 Task: Add a signature Leonardo Martinez containing Have a great National Breast Cancer Awareness Month, Leonardo Martinez to email address softage.6@softage.net and add a folder Purchase orders
Action: Mouse moved to (104, 121)
Screenshot: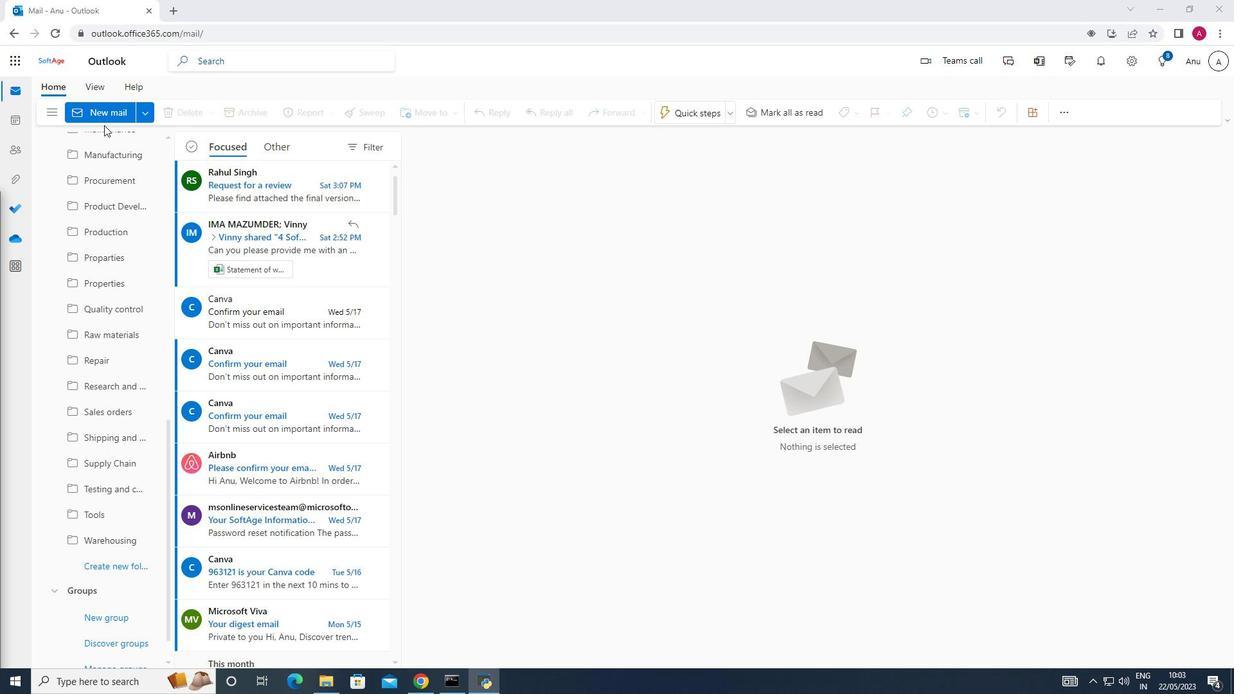 
Action: Mouse pressed left at (104, 121)
Screenshot: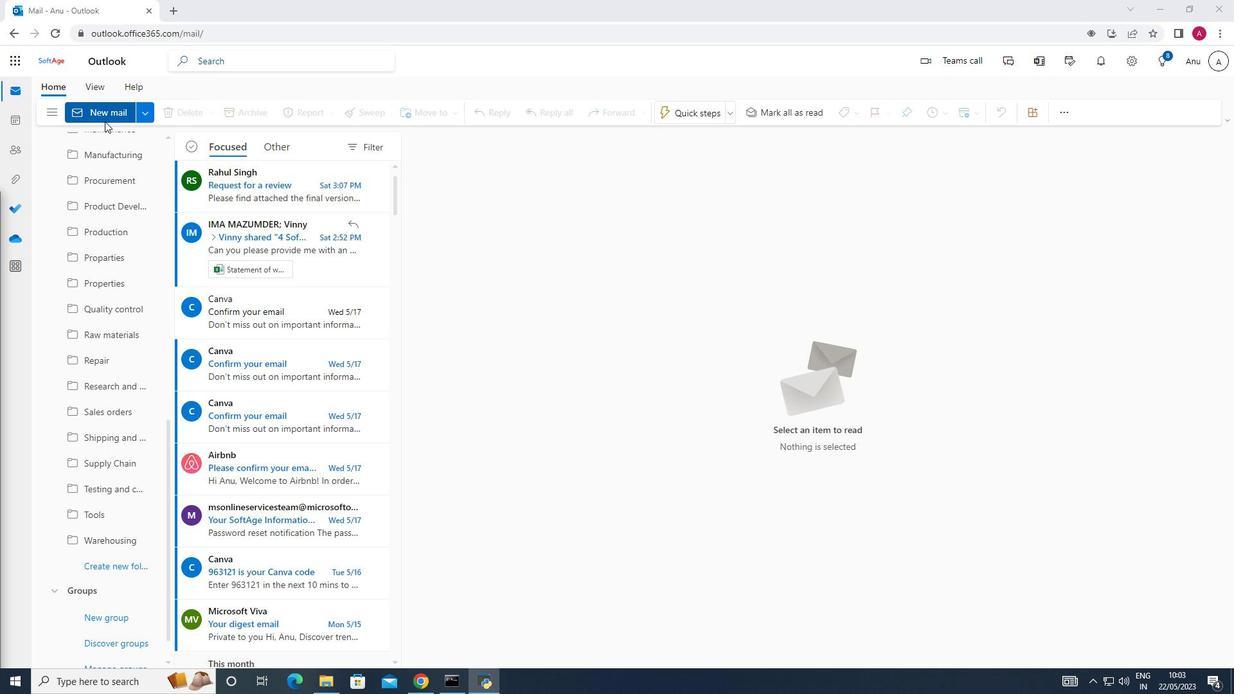 
Action: Mouse moved to (875, 112)
Screenshot: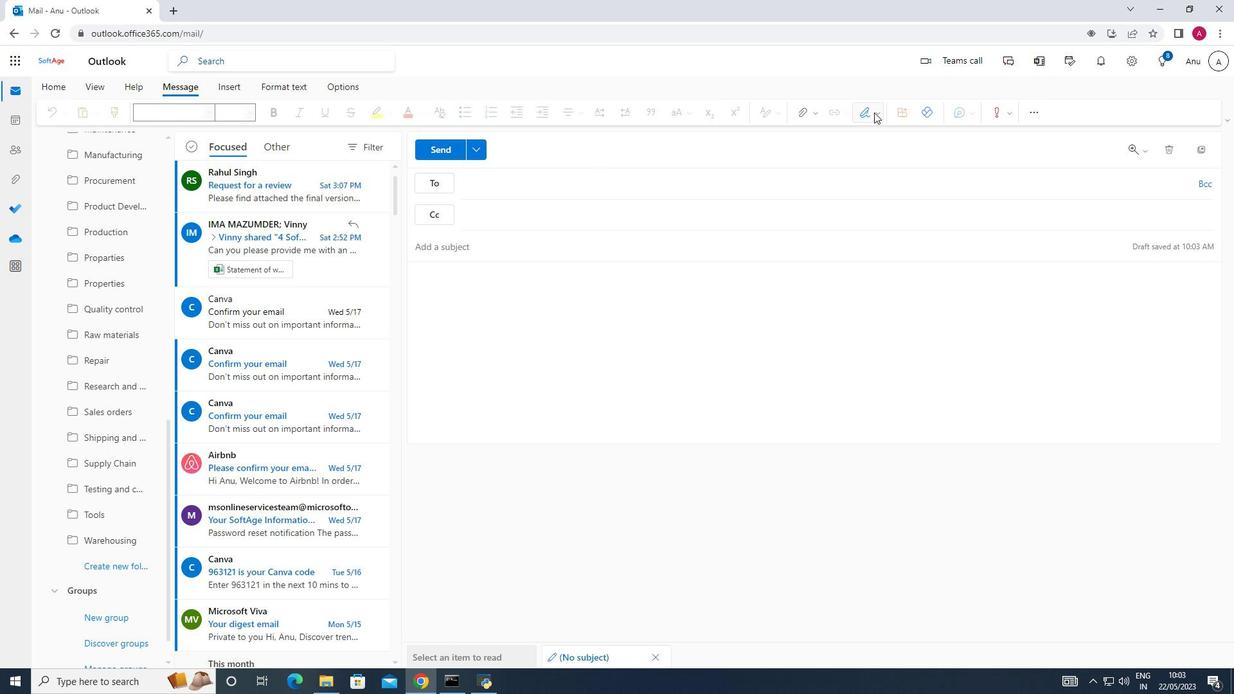 
Action: Mouse pressed left at (875, 112)
Screenshot: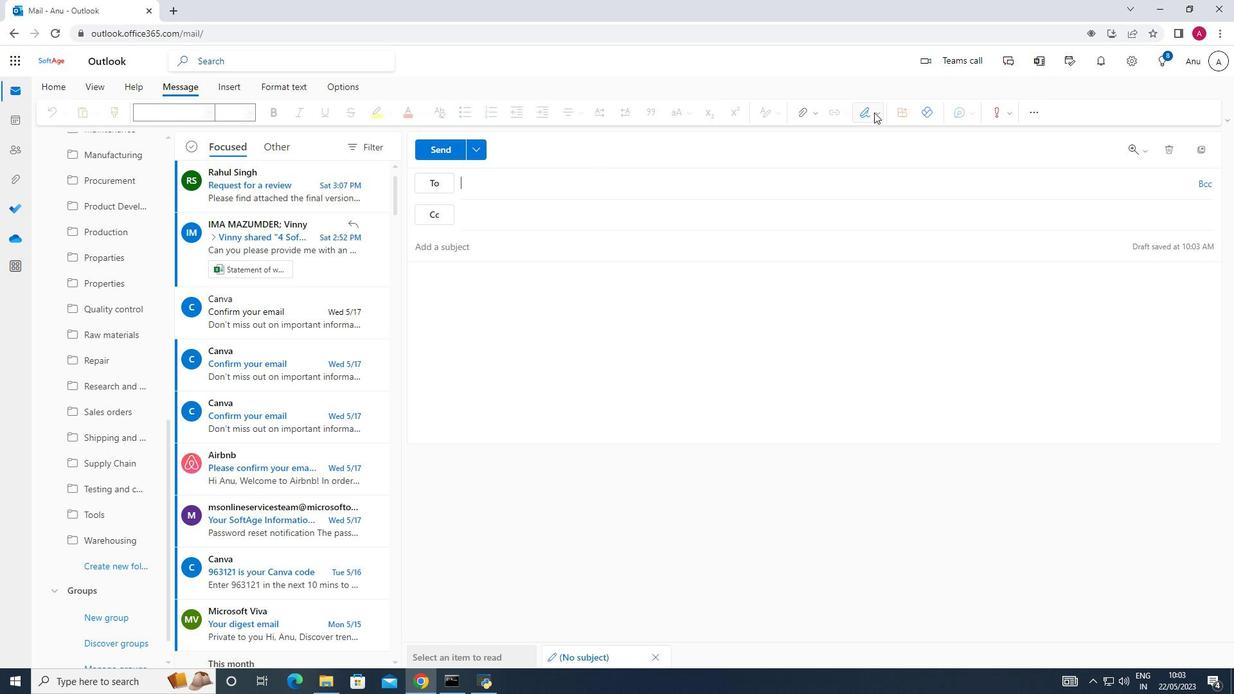 
Action: Mouse moved to (862, 167)
Screenshot: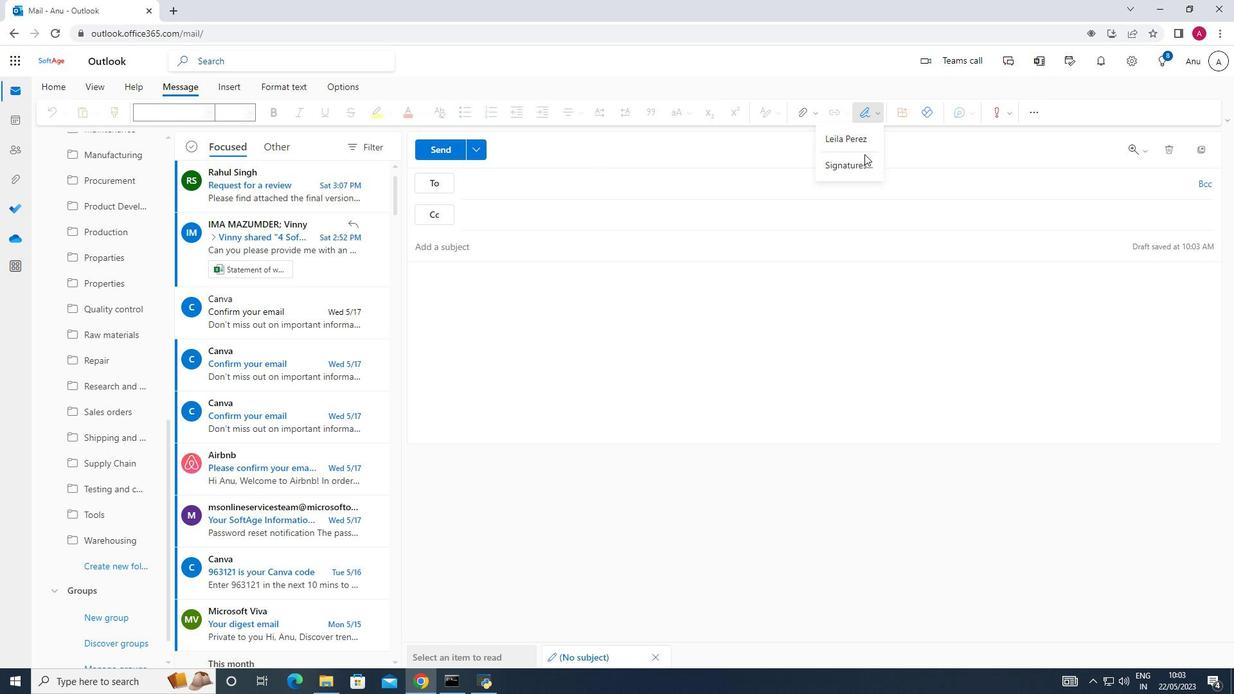 
Action: Mouse pressed left at (862, 167)
Screenshot: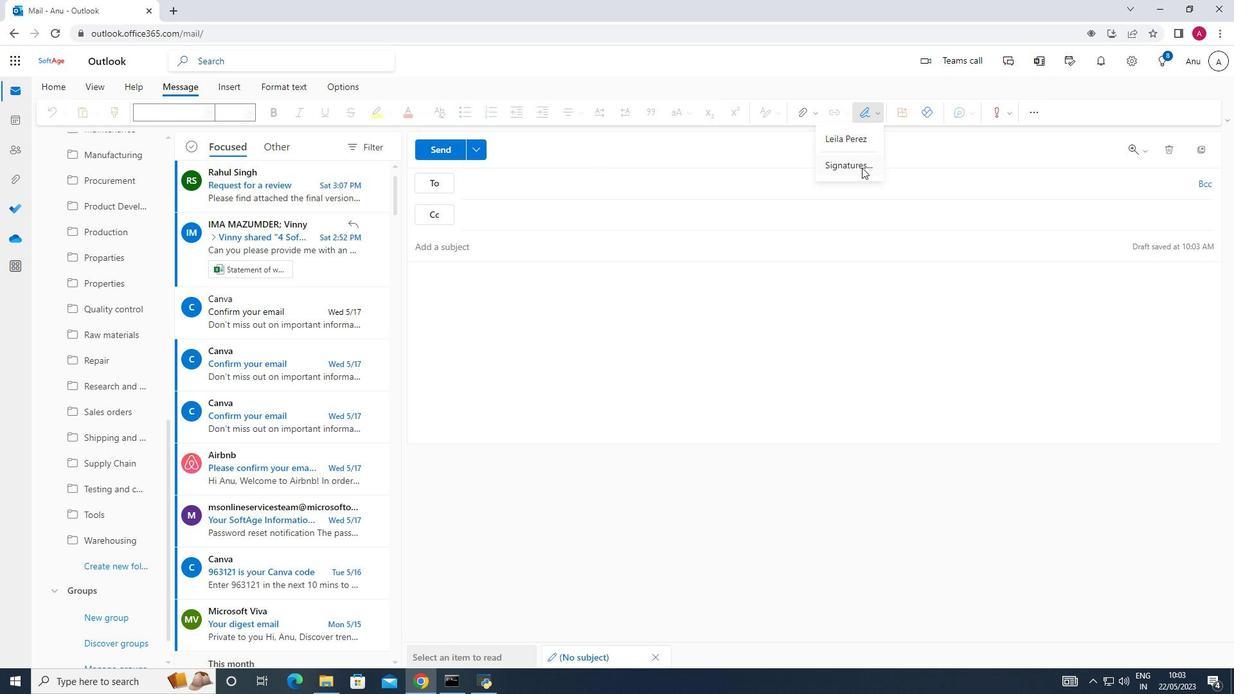 
Action: Mouse moved to (868, 215)
Screenshot: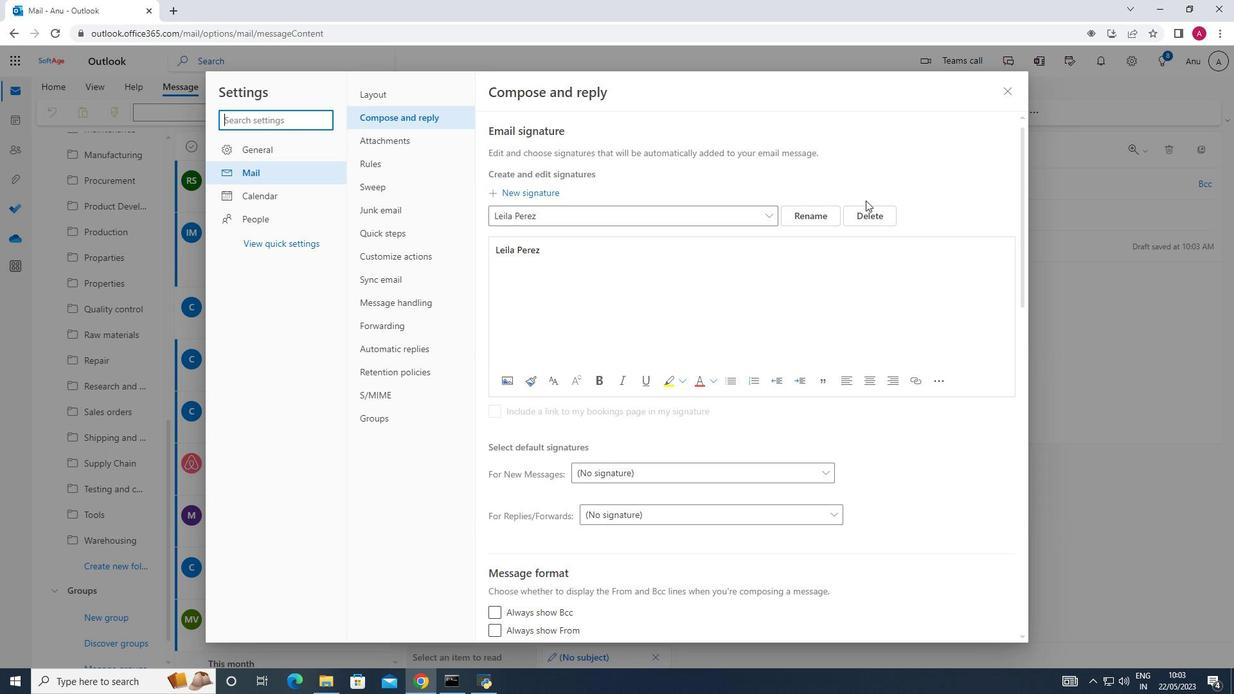 
Action: Mouse pressed left at (868, 215)
Screenshot: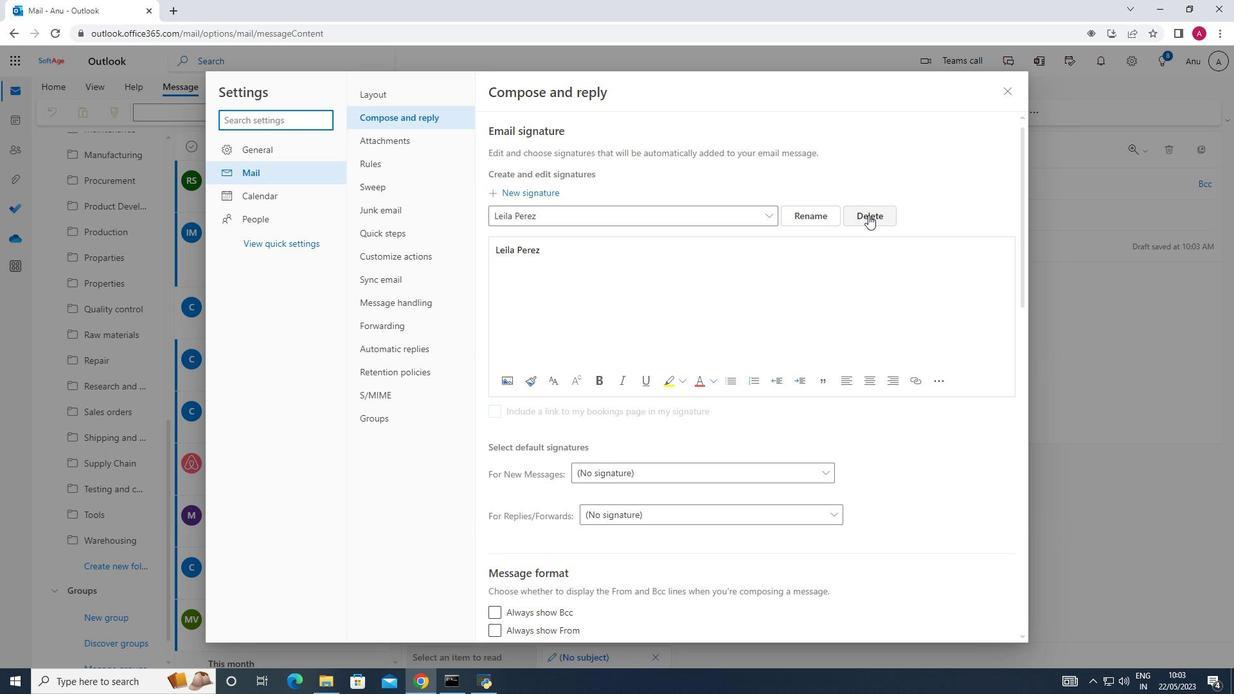 
Action: Mouse moved to (528, 219)
Screenshot: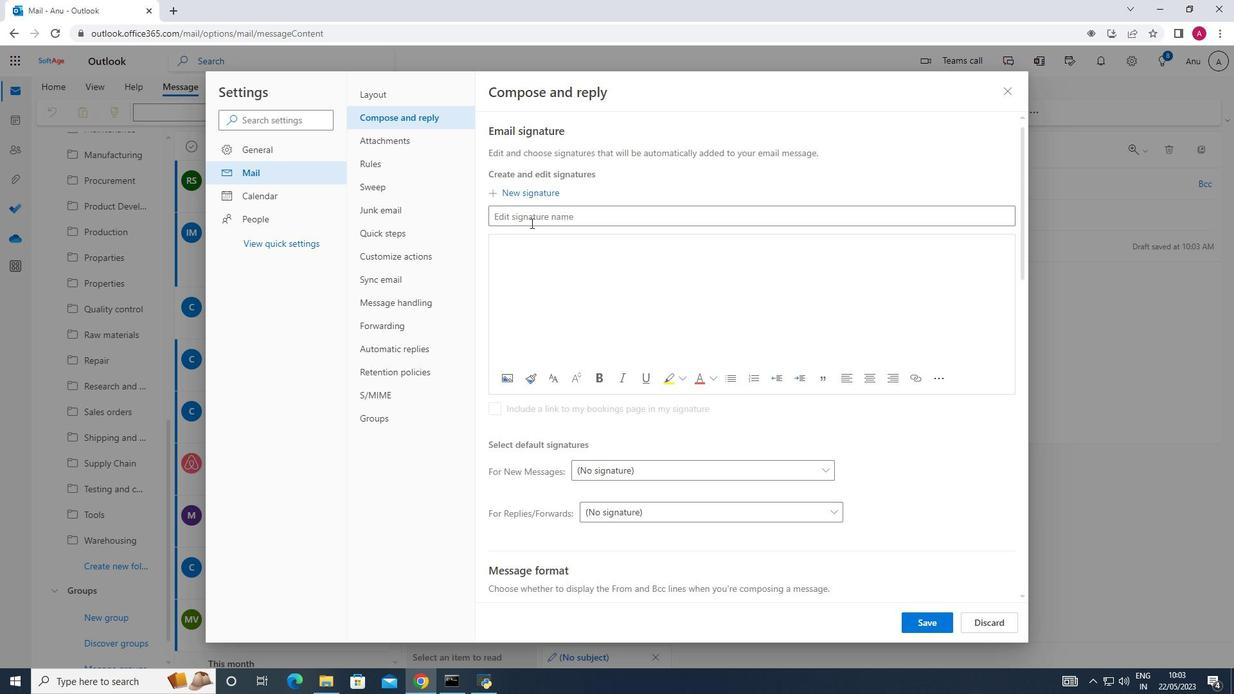 
Action: Mouse pressed left at (528, 219)
Screenshot: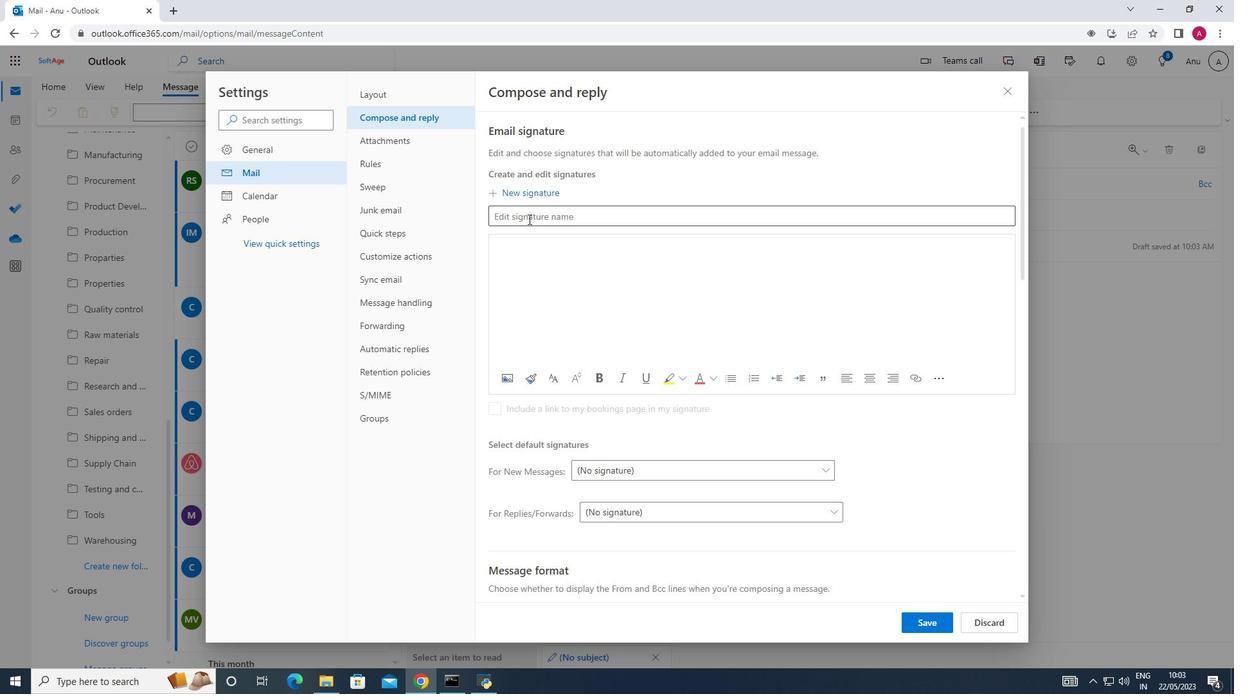 
Action: Key pressed <Key.shift>Leonardo<Key.space><Key.shift_r>Martinez
Screenshot: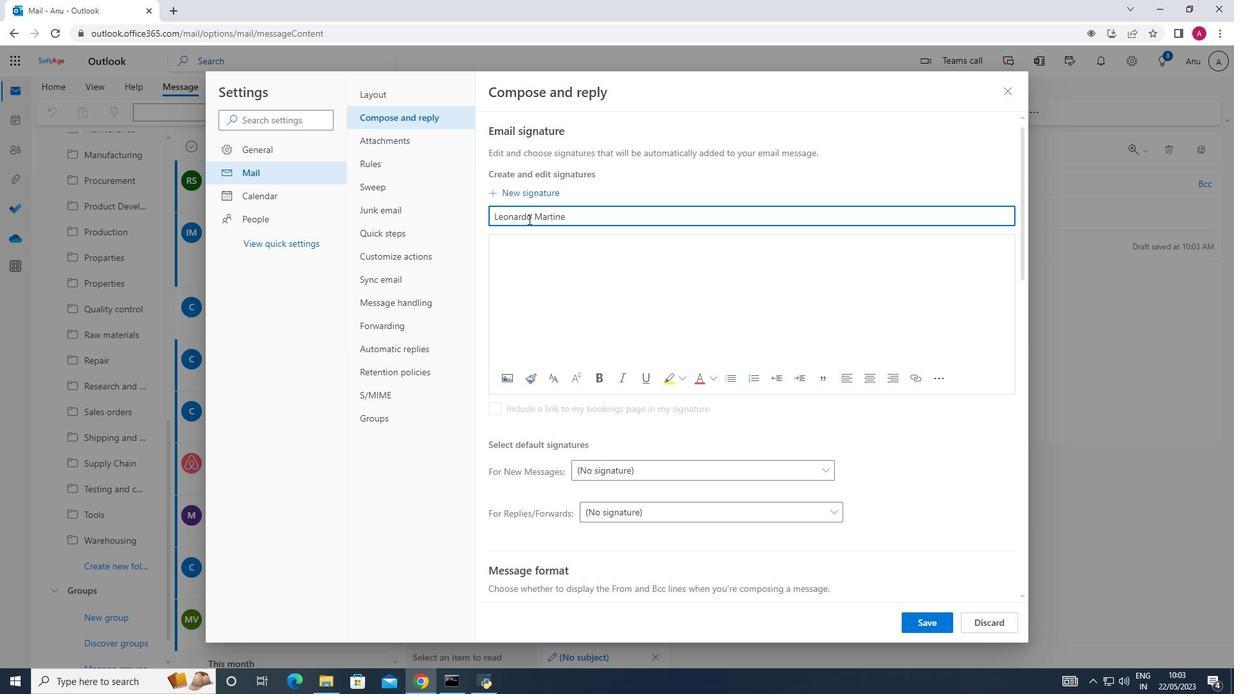 
Action: Mouse moved to (501, 262)
Screenshot: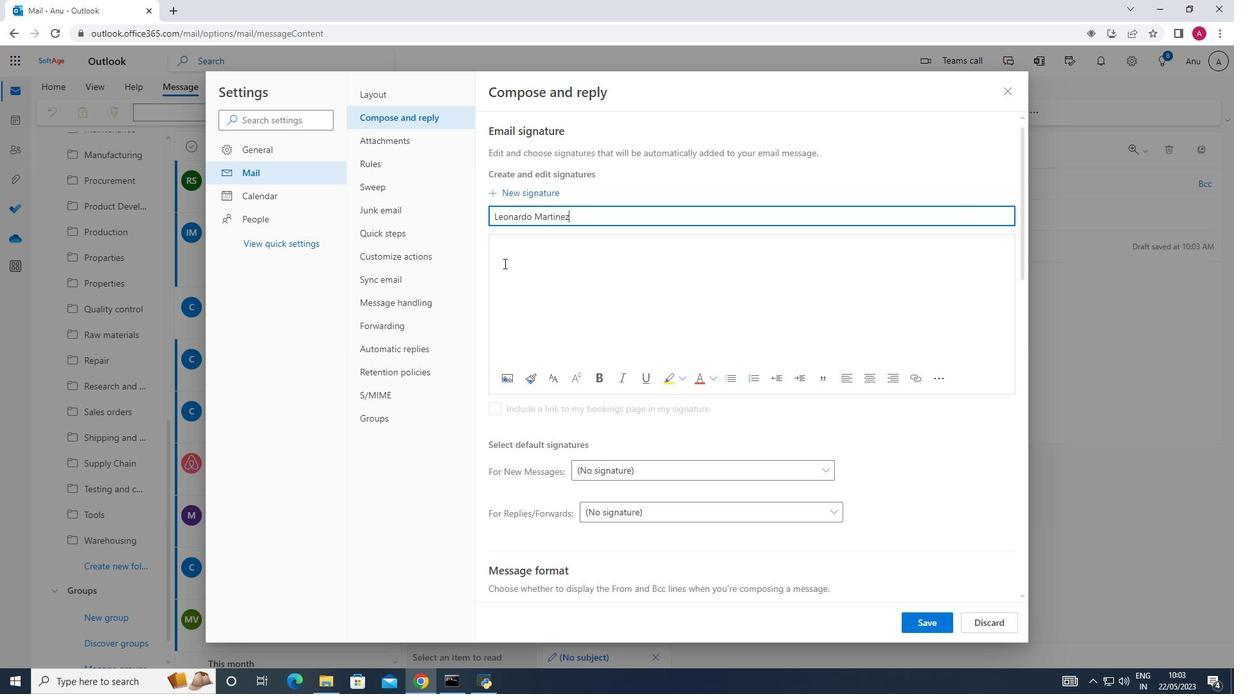 
Action: Mouse pressed left at (501, 262)
Screenshot: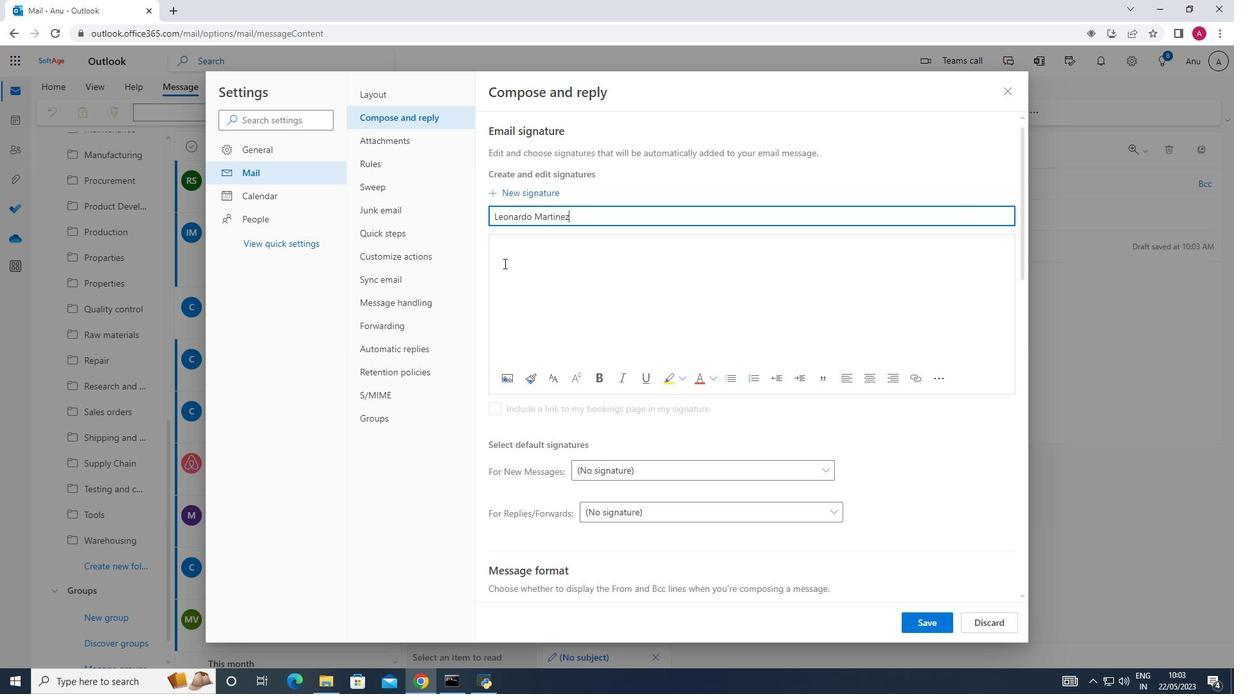 
Action: Key pressed <Key.shift_r>Leonardo<Key.space><Key.shift_r>Martinez
Screenshot: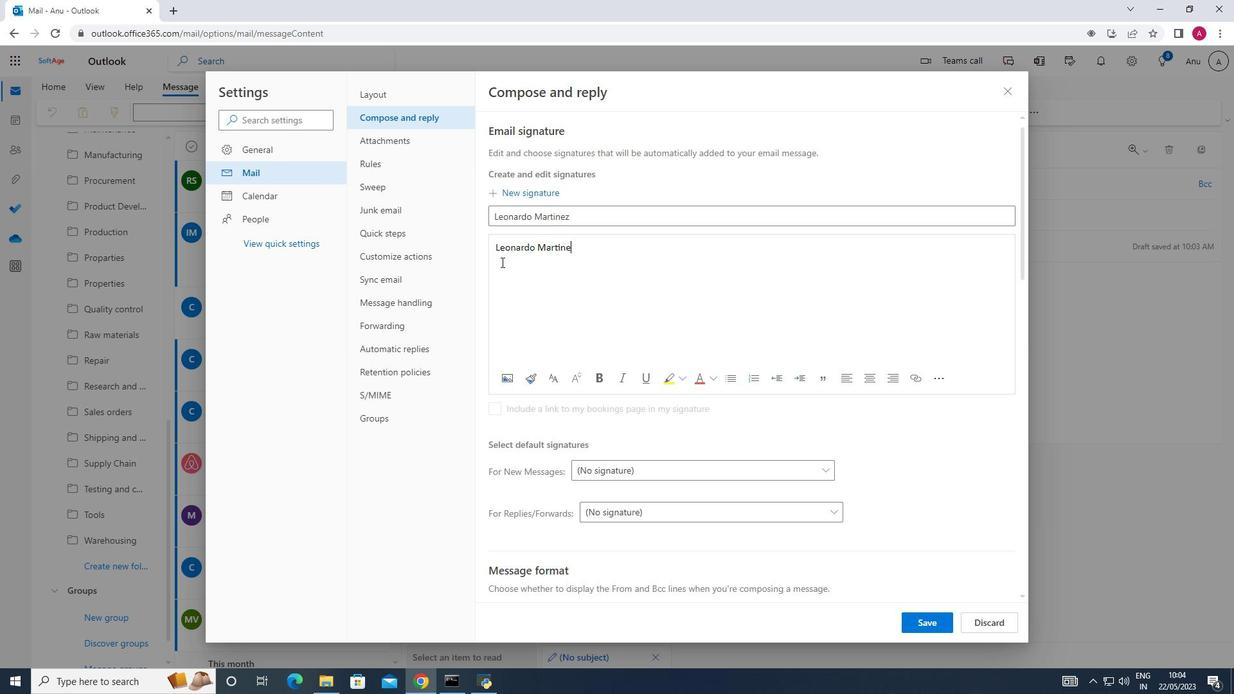 
Action: Mouse moved to (929, 626)
Screenshot: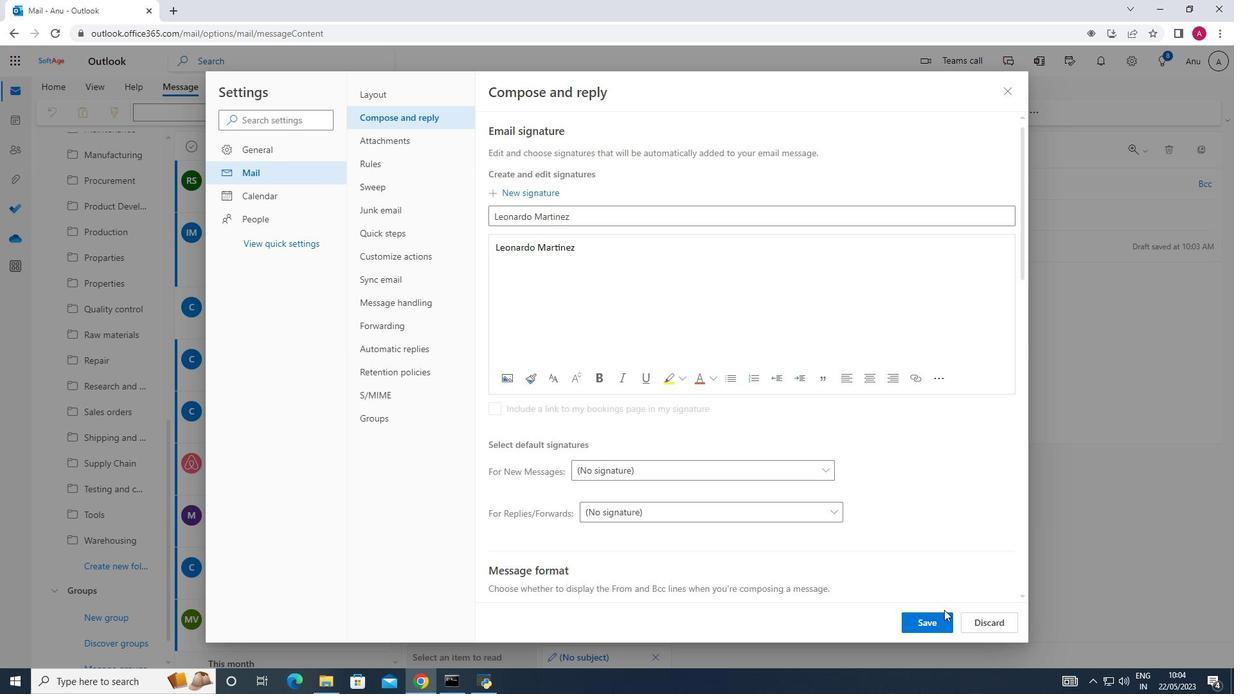 
Action: Mouse pressed left at (929, 626)
Screenshot: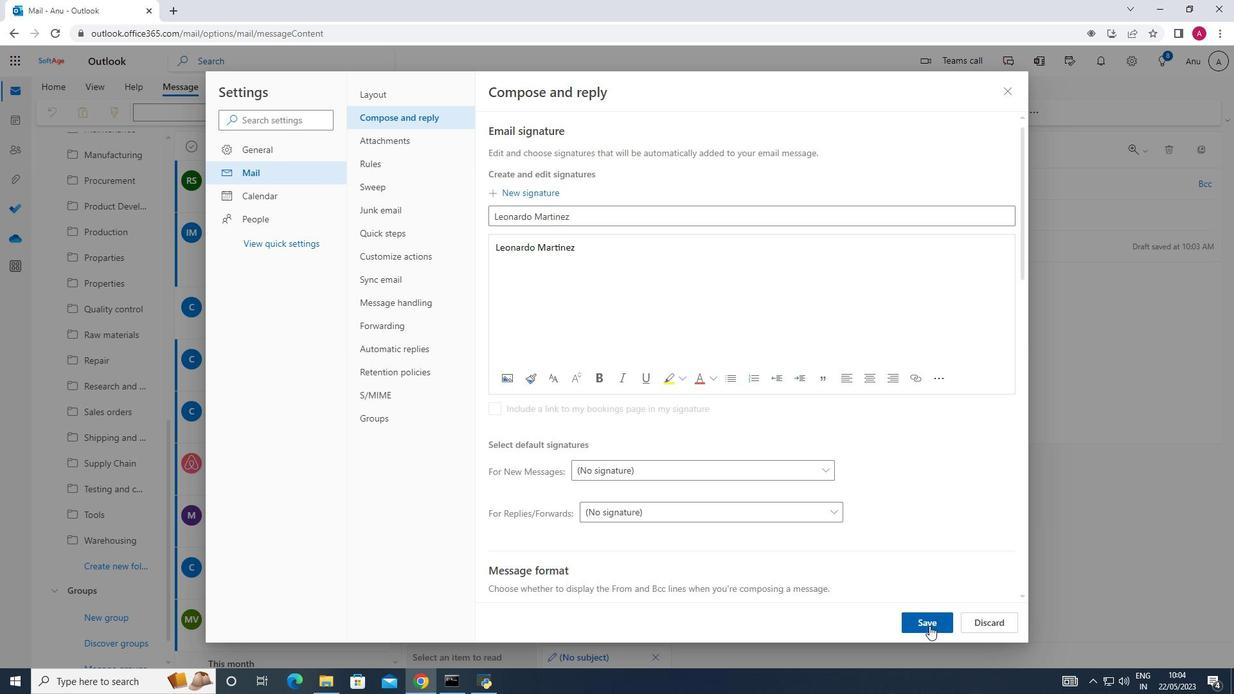
Action: Mouse moved to (1005, 84)
Screenshot: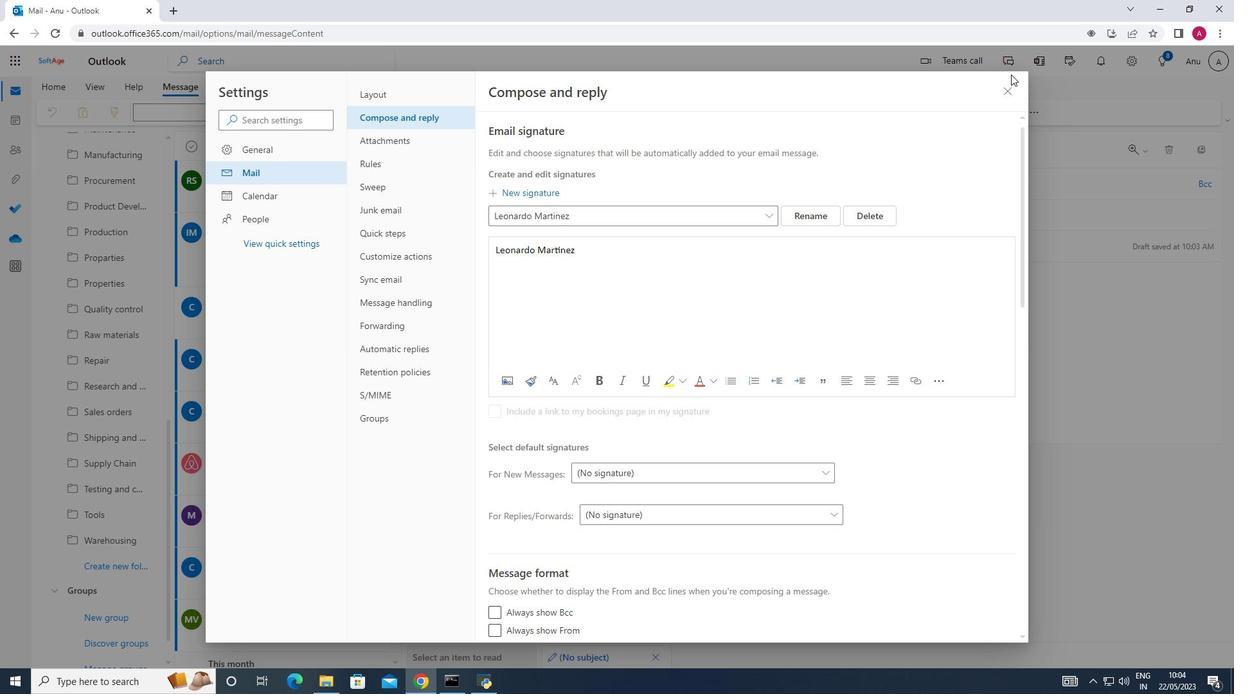 
Action: Mouse pressed left at (1005, 84)
Screenshot: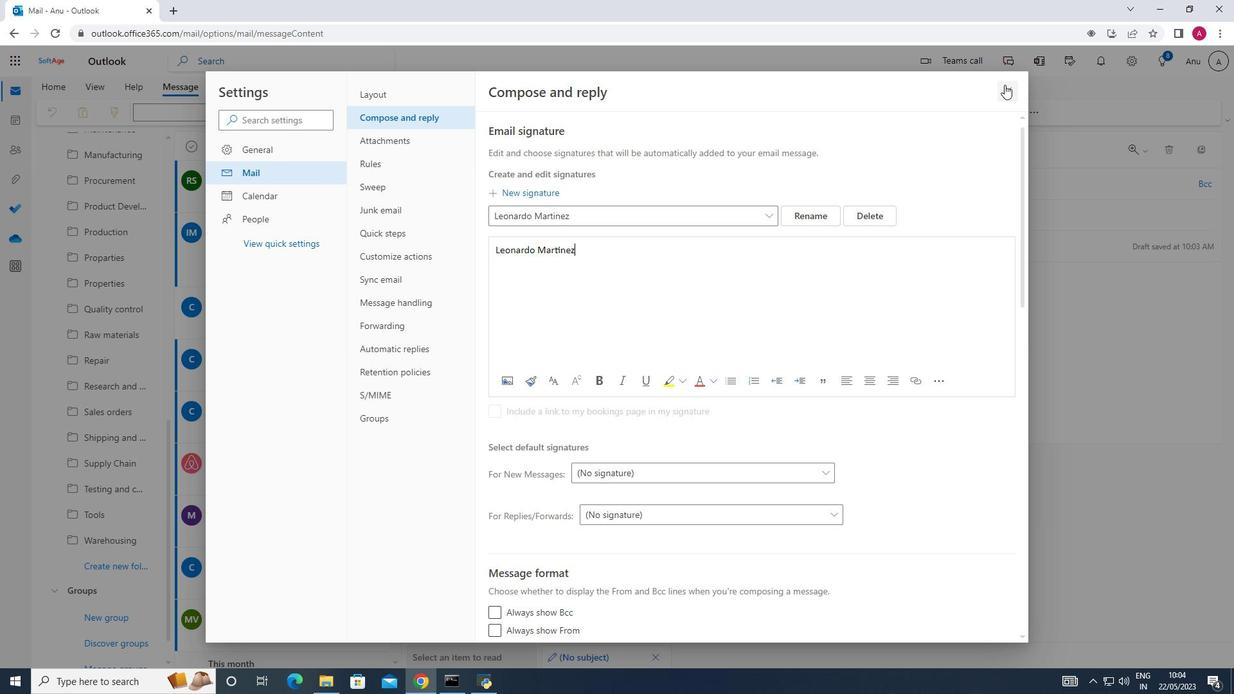 
Action: Mouse moved to (879, 115)
Screenshot: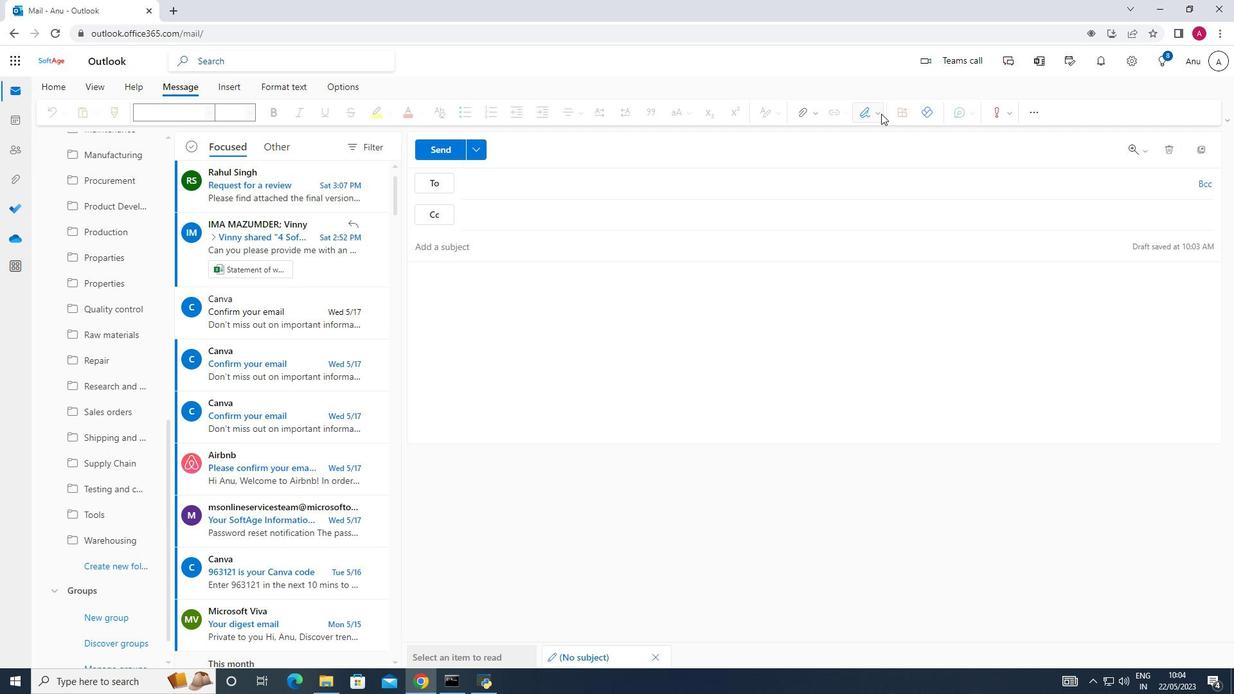 
Action: Mouse pressed left at (879, 115)
Screenshot: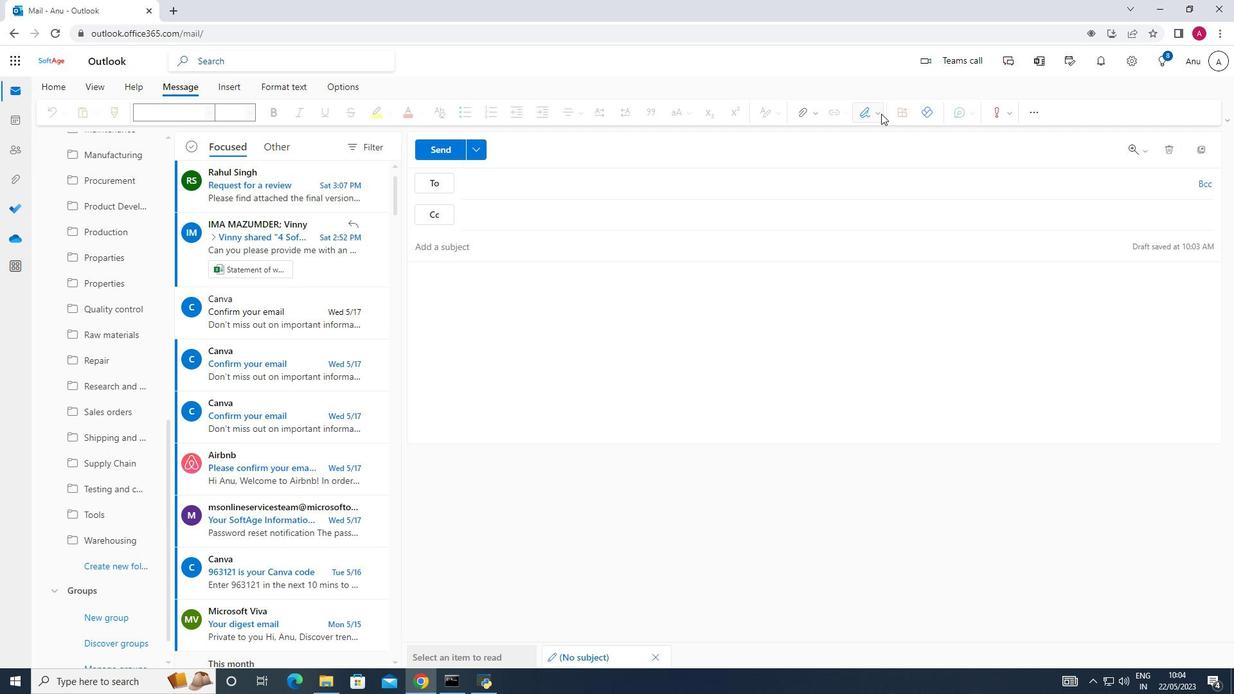 
Action: Mouse moved to (861, 135)
Screenshot: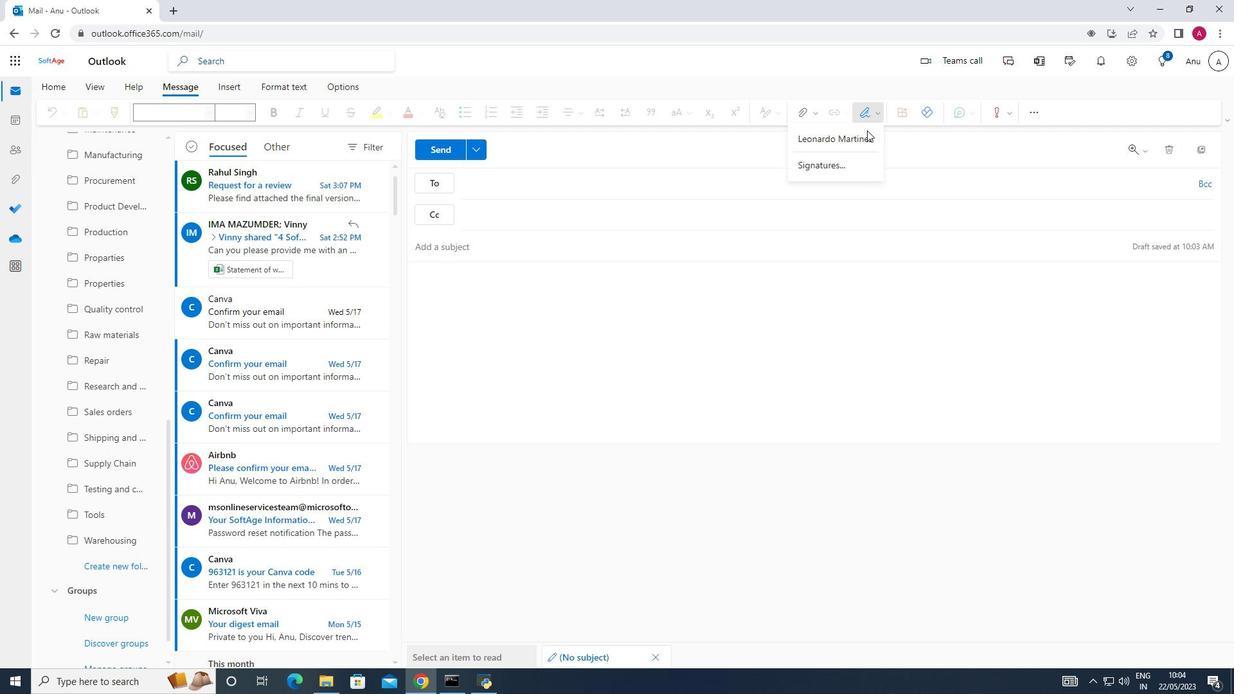 
Action: Mouse pressed left at (861, 135)
Screenshot: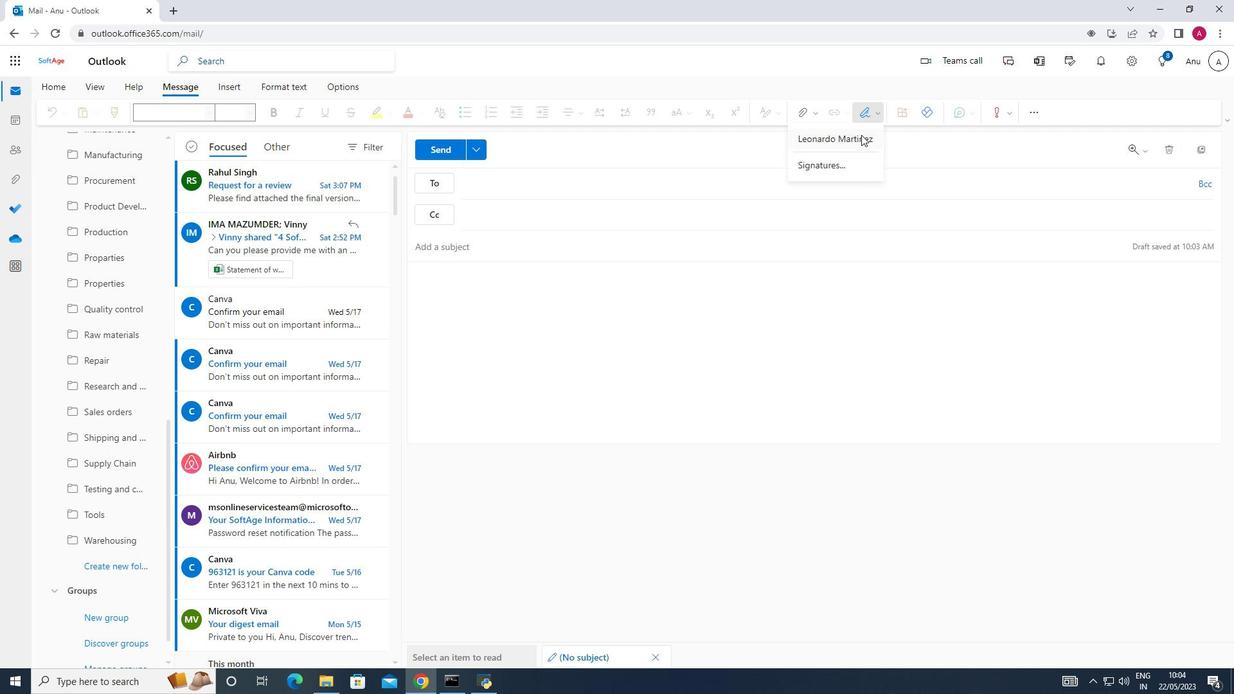 
Action: Mouse moved to (573, 263)
Screenshot: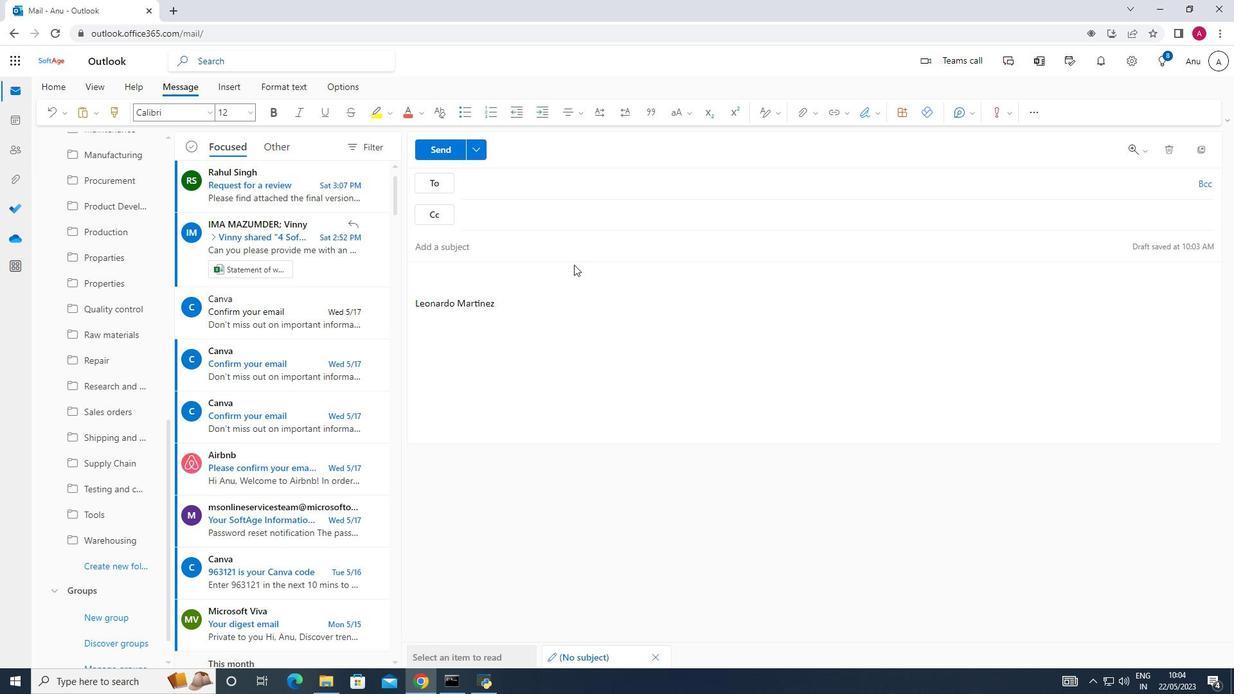 
Action: Key pressed <Key.shift><Key.shift><Key.shift>Have<Key.space>a<Key.space>great<Key.space><Key.shift>National<Key.space><Key.shift>Breast<Key.space><Key.shift><Key.shift>Cancer<Key.space><Key.shift>Awareness<Key.space><Key.shift>Month.
Screenshot: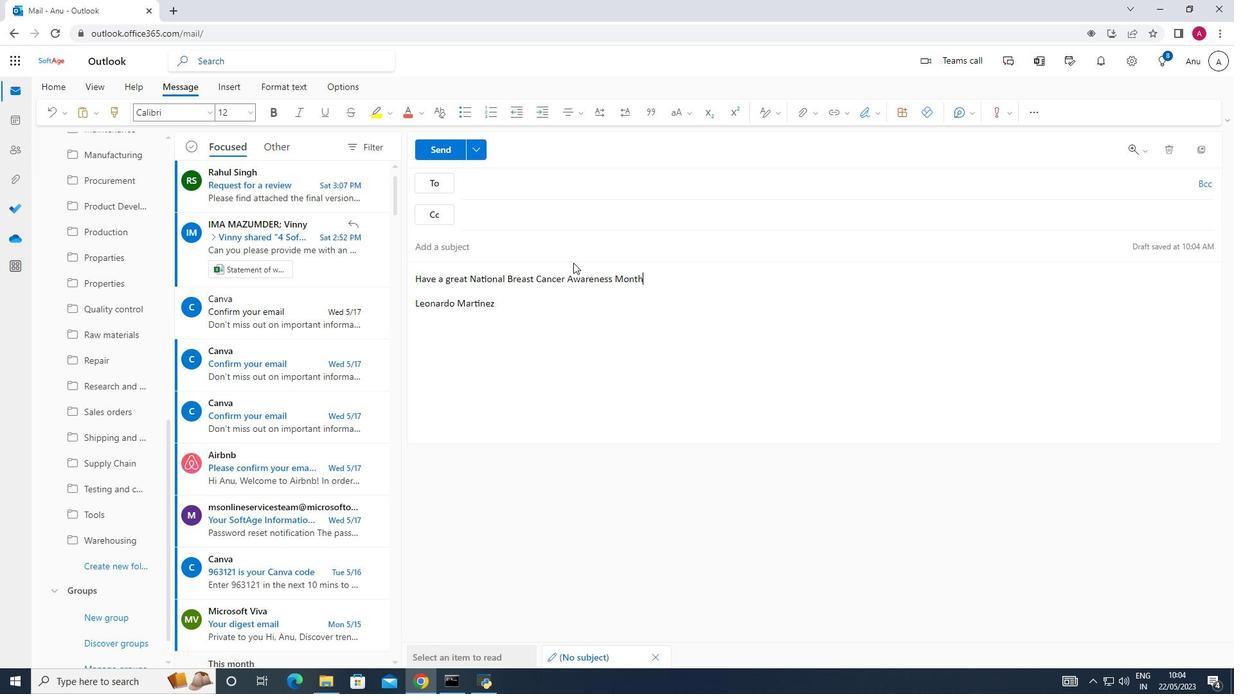 
Action: Mouse moved to (482, 184)
Screenshot: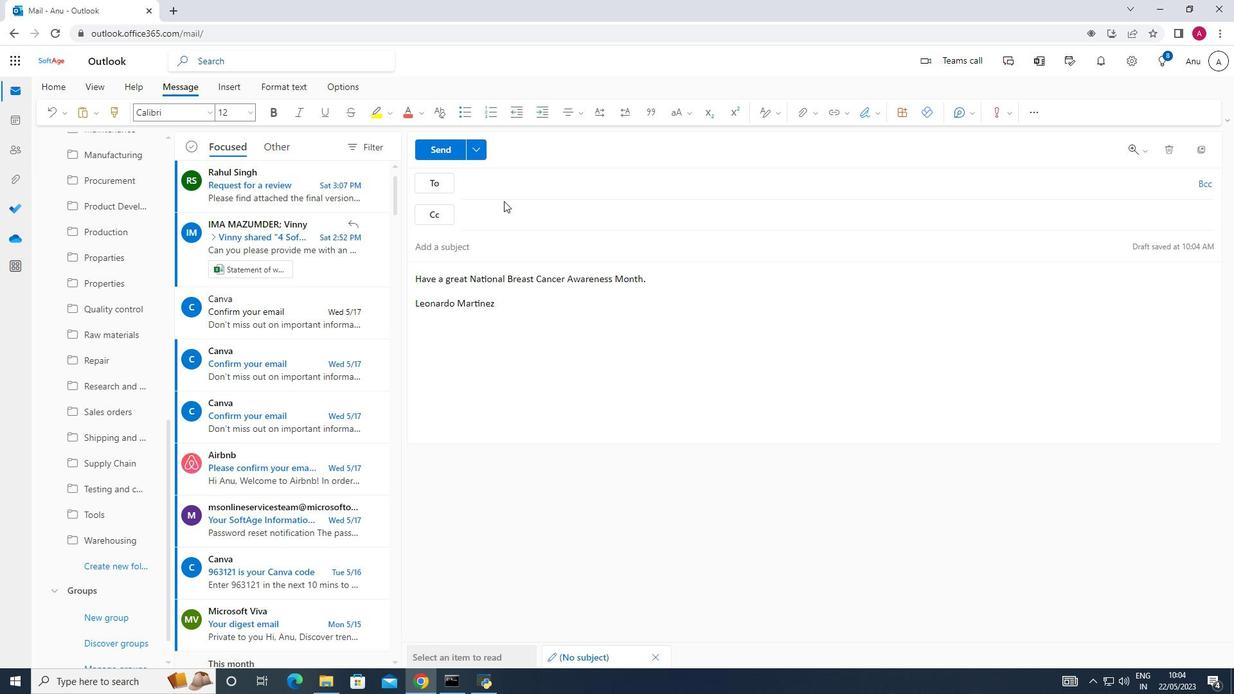 
Action: Mouse pressed left at (482, 184)
Screenshot: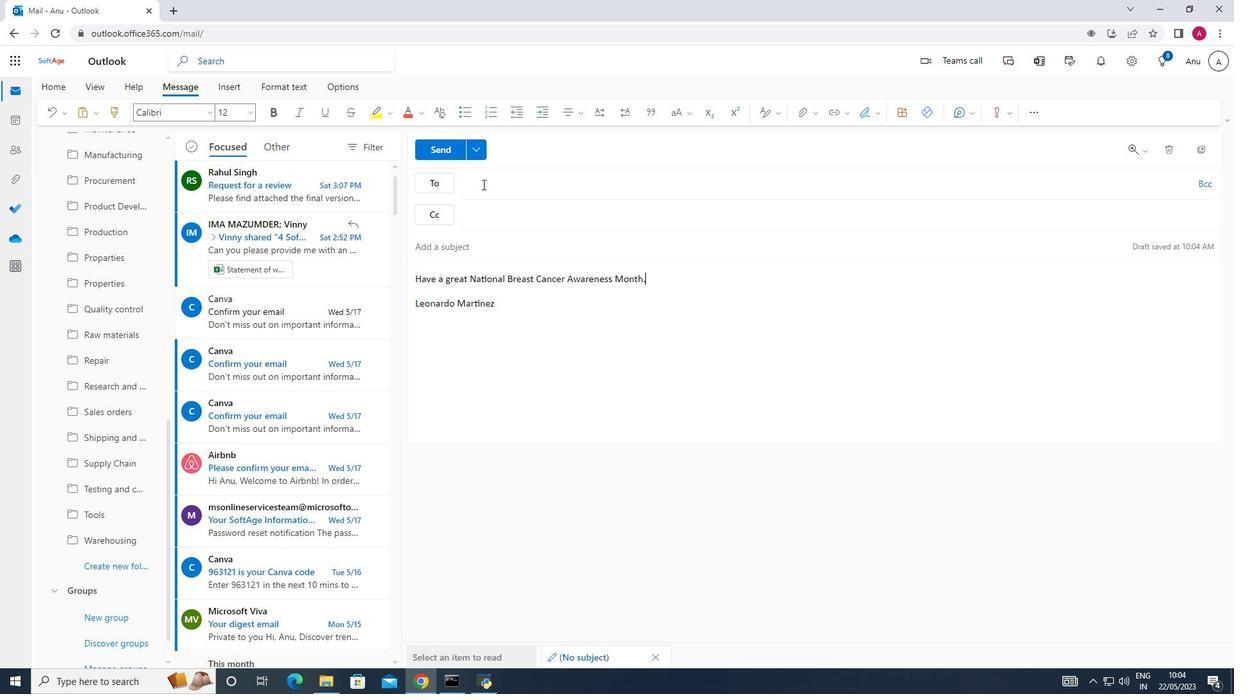 
Action: Key pressed <Key.shift>S<Key.backspace>softage.6<Key.shift>@softage.net
Screenshot: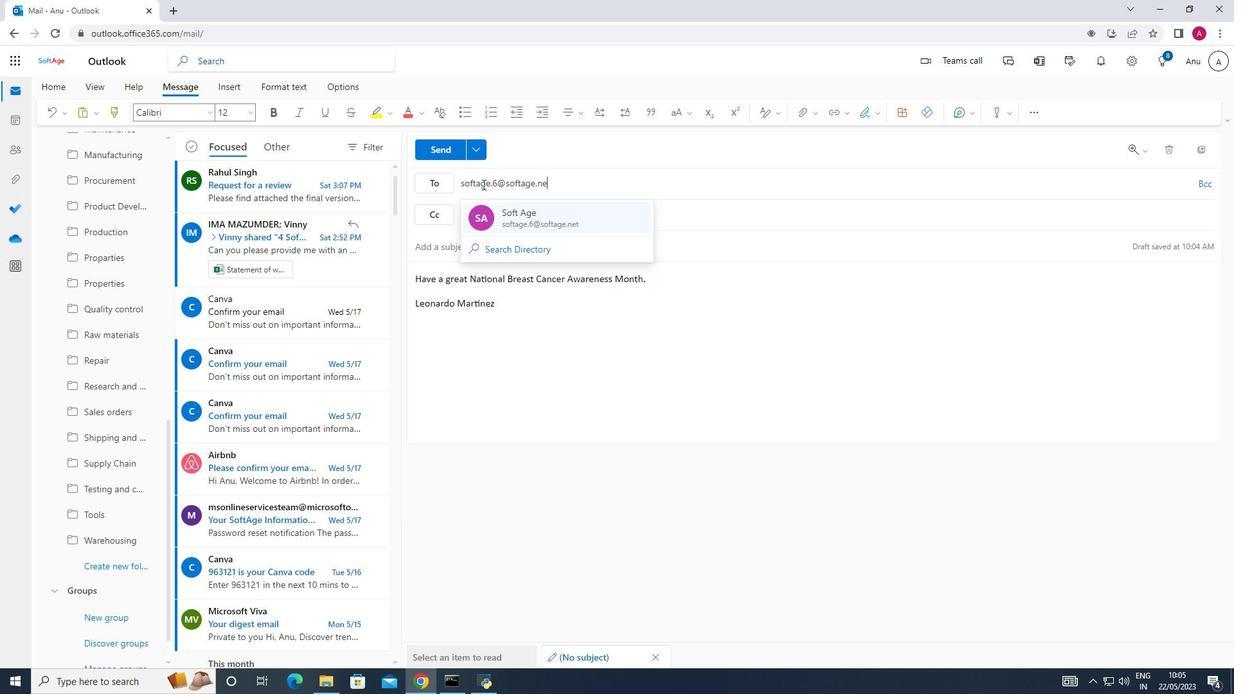 
Action: Mouse moved to (500, 223)
Screenshot: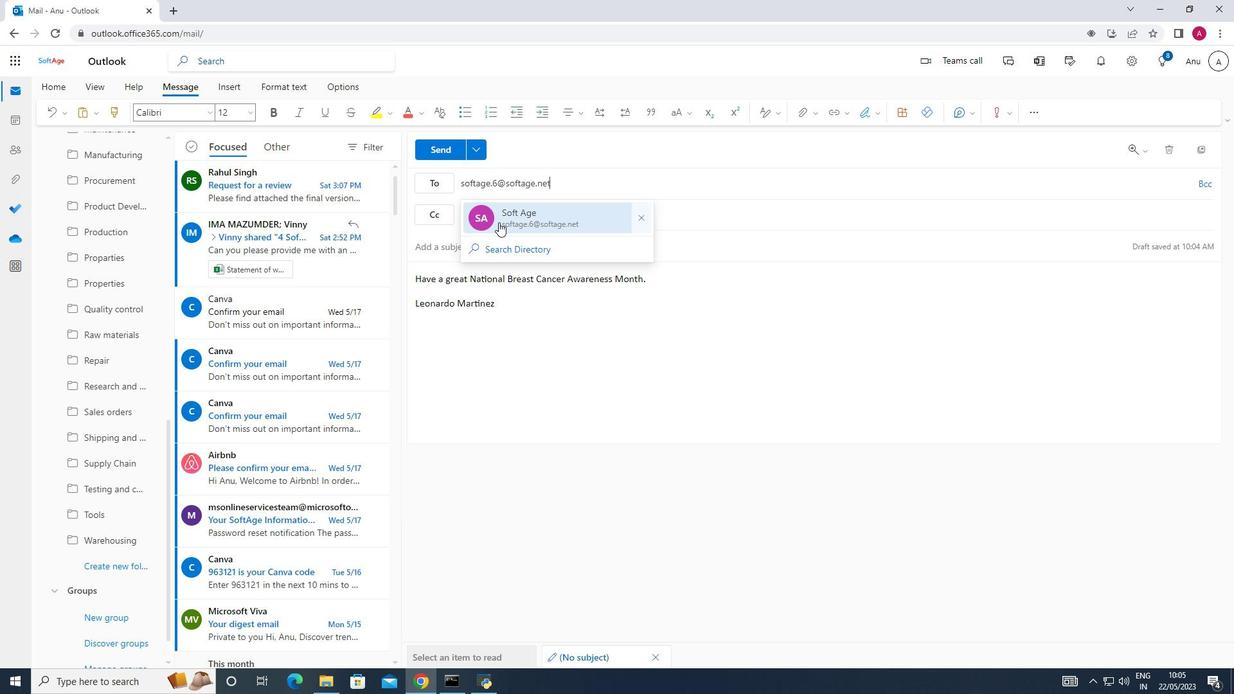 
Action: Mouse pressed left at (500, 223)
Screenshot: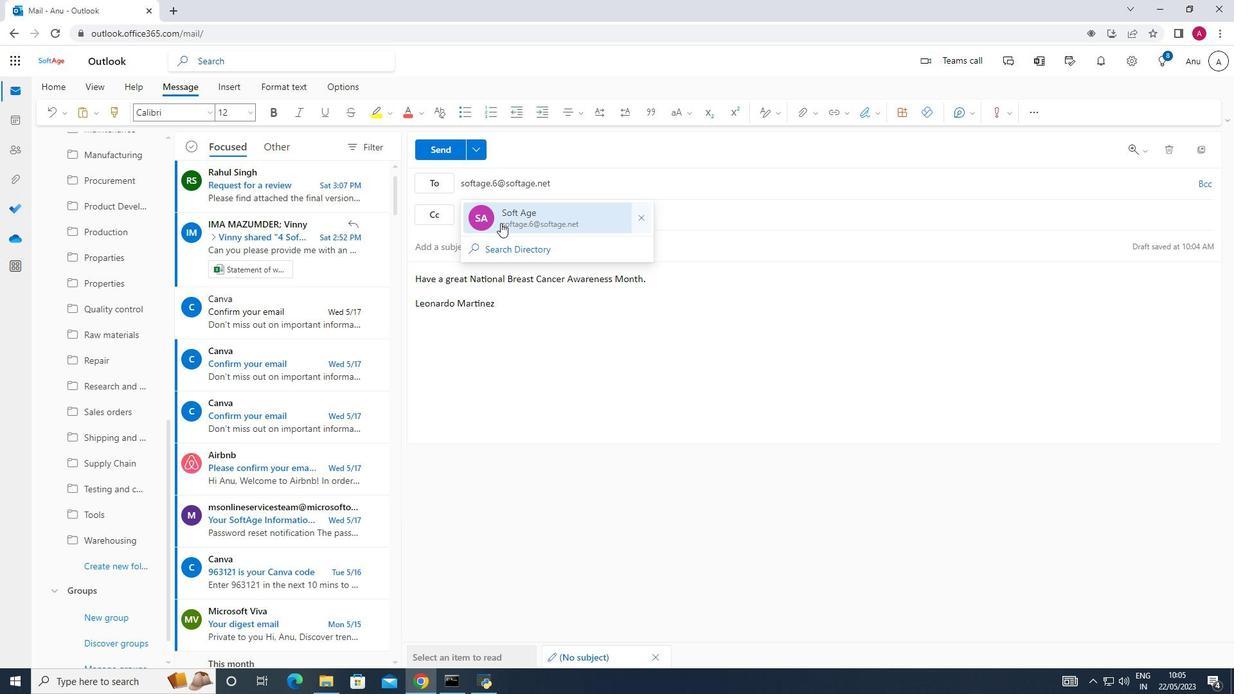 
Action: Mouse moved to (98, 557)
Screenshot: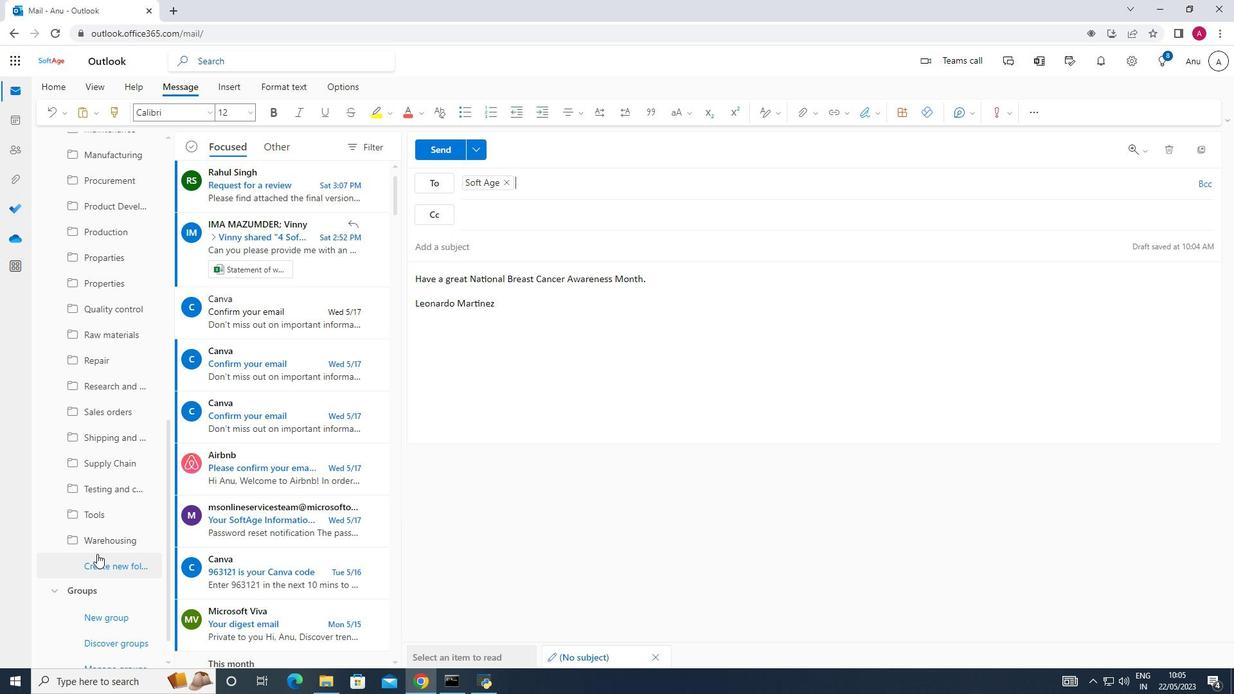 
Action: Mouse pressed left at (98, 557)
Screenshot: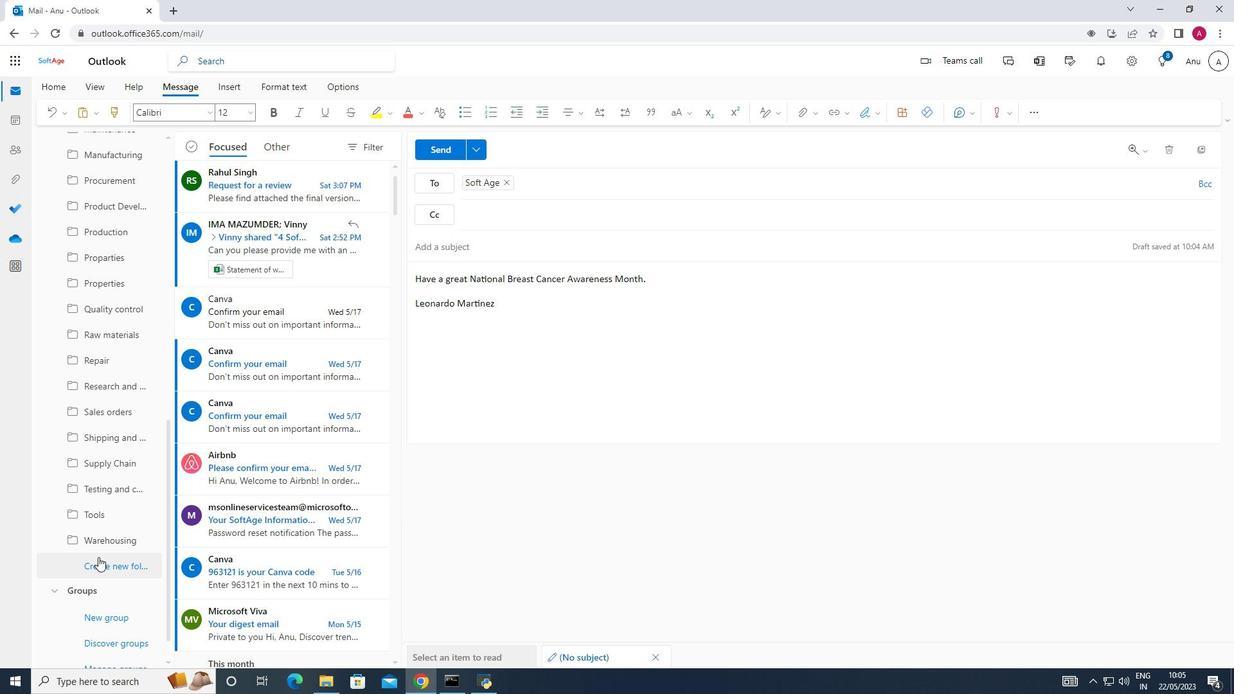 
Action: Mouse moved to (105, 564)
Screenshot: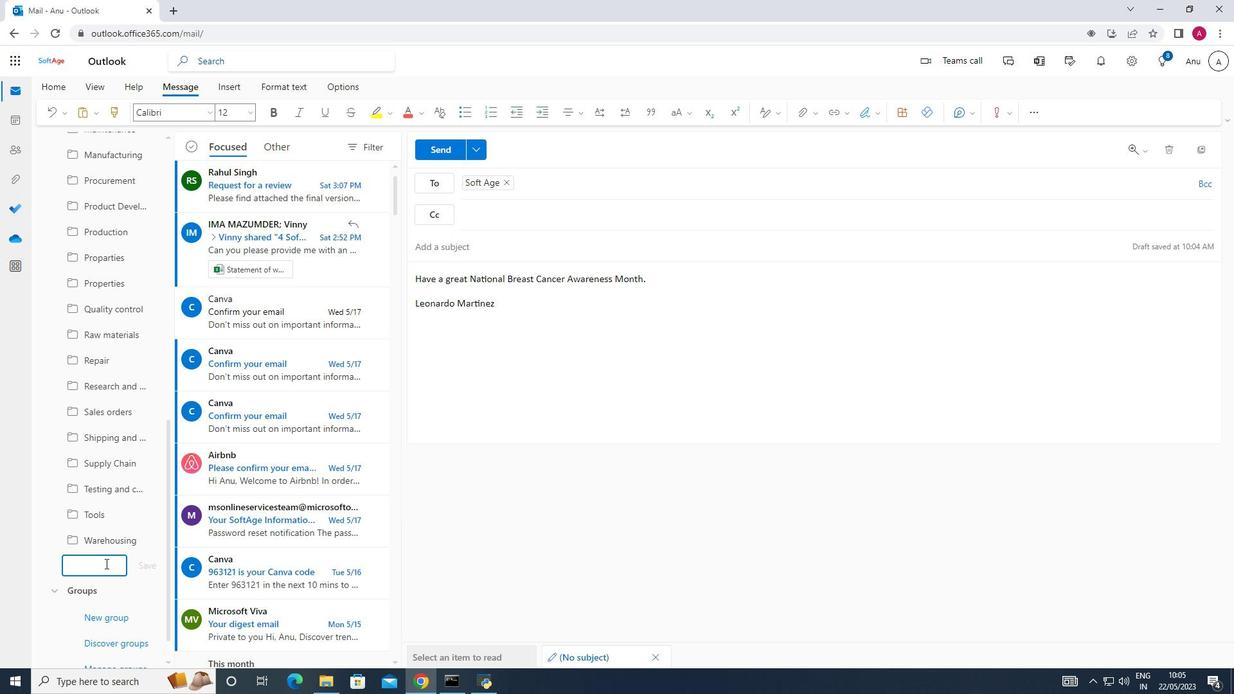 
Action: Key pressed <Key.shift_r>Purchase<Key.space>orders
Screenshot: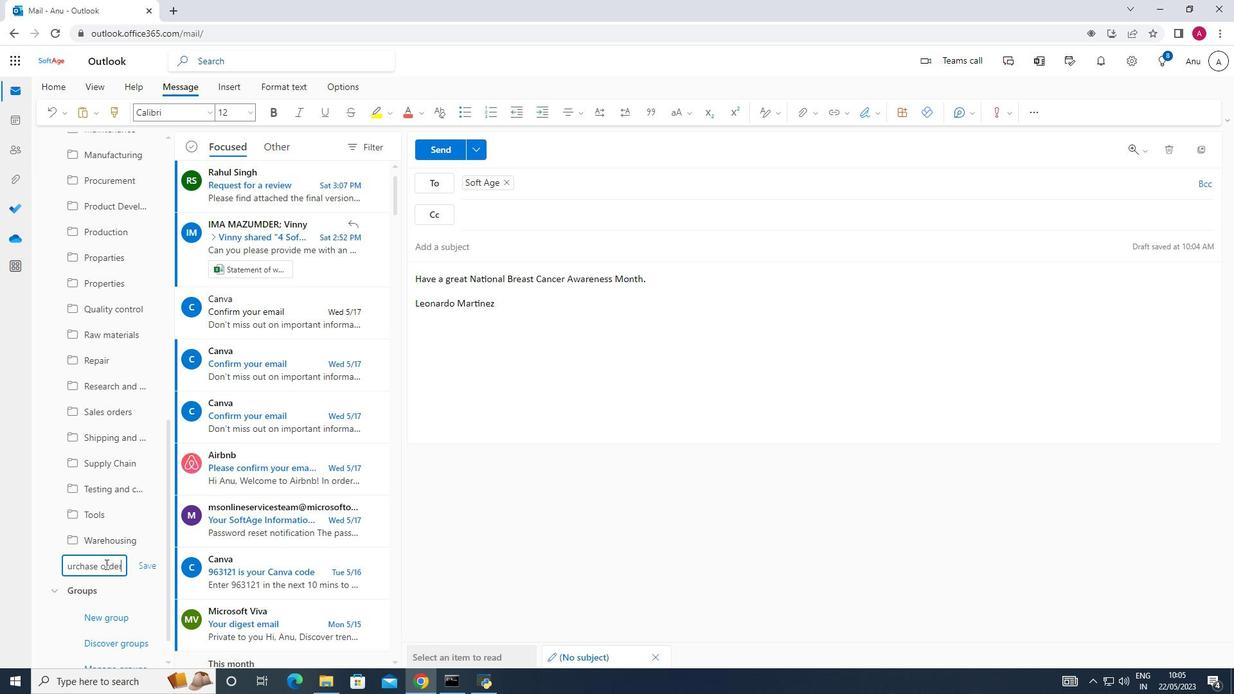 
Action: Mouse moved to (145, 562)
Screenshot: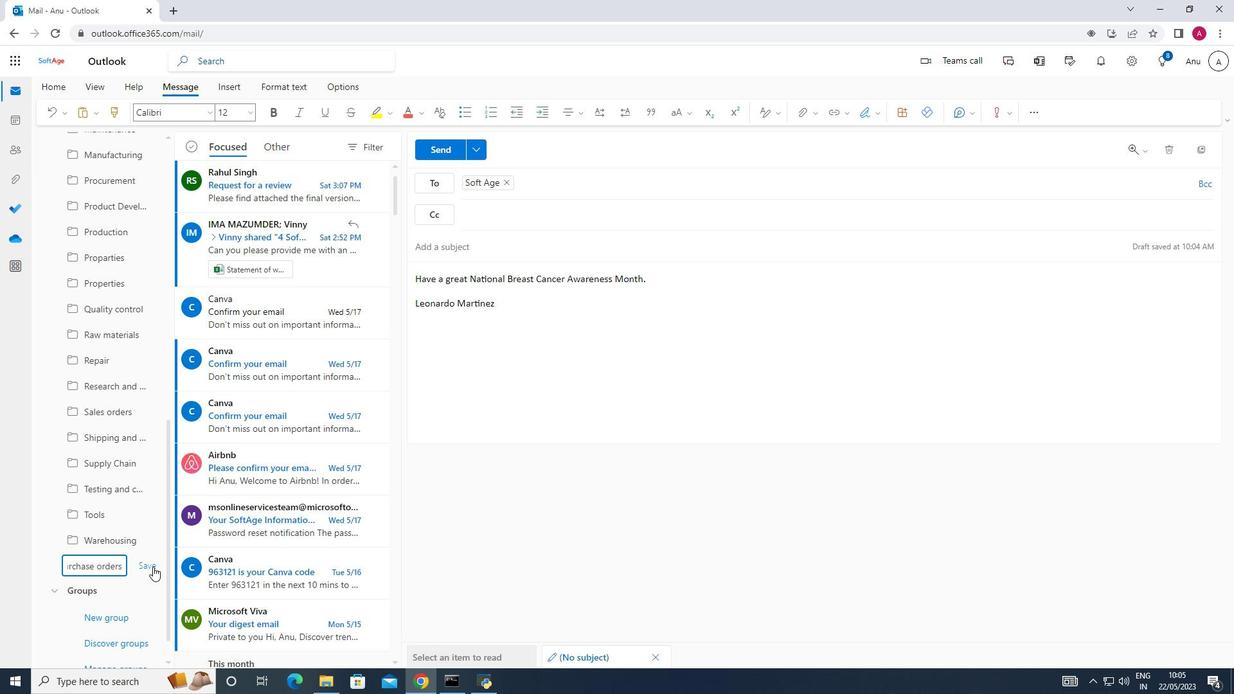 
Action: Mouse pressed left at (145, 562)
Screenshot: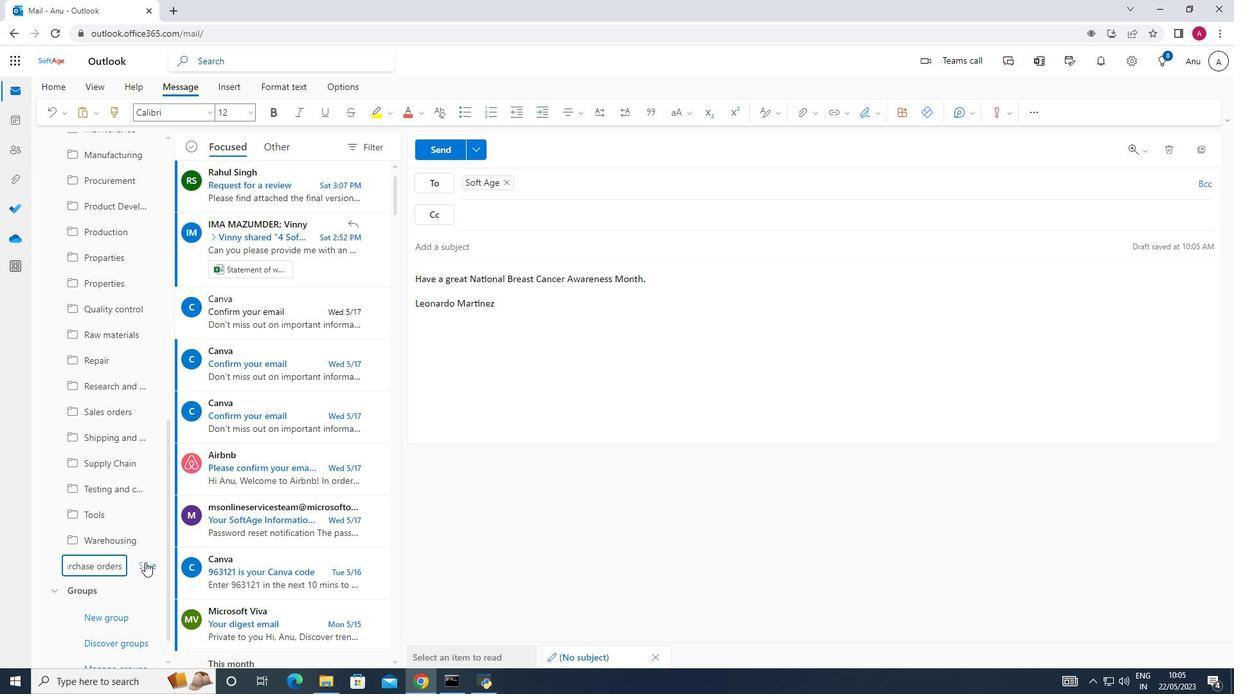 
Action: Mouse moved to (445, 151)
Screenshot: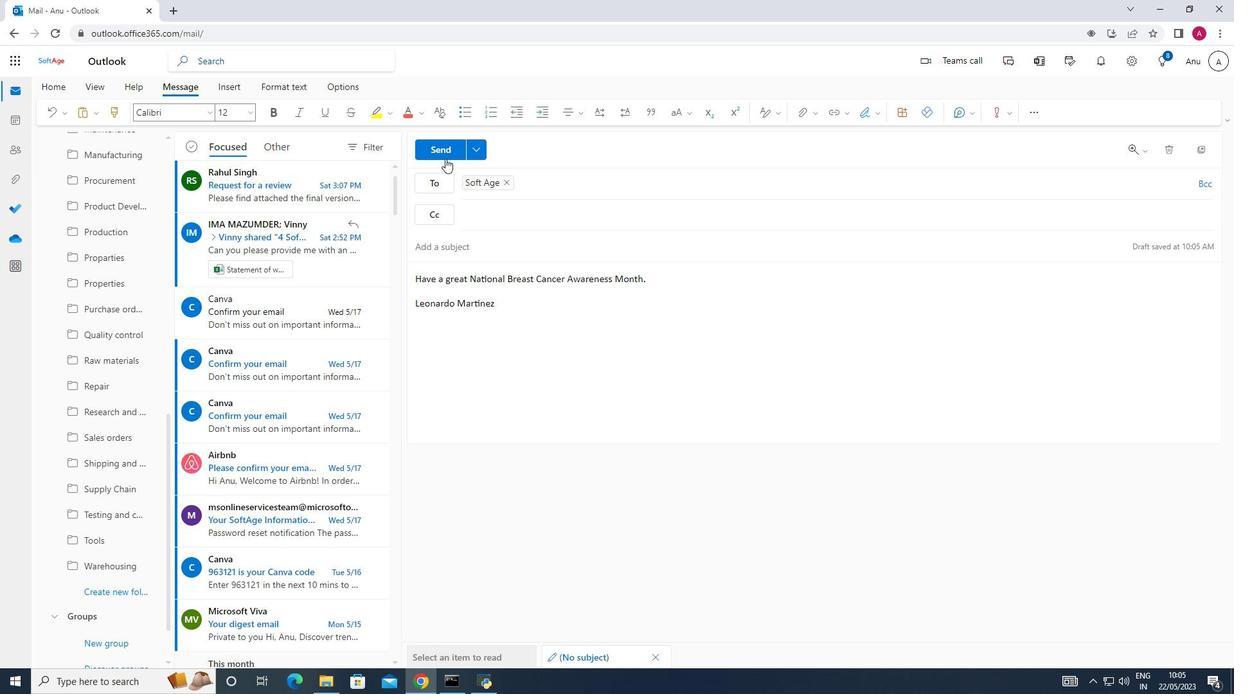
Action: Mouse pressed left at (445, 151)
Screenshot: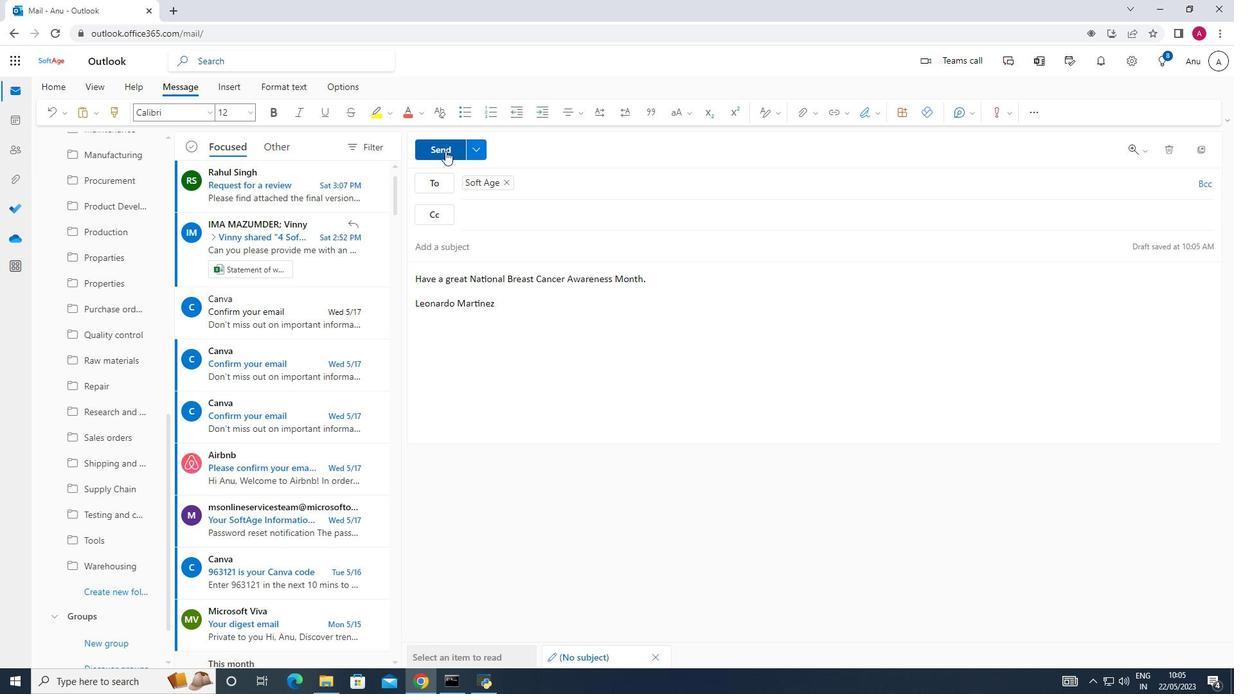 
Action: Mouse moved to (605, 392)
Screenshot: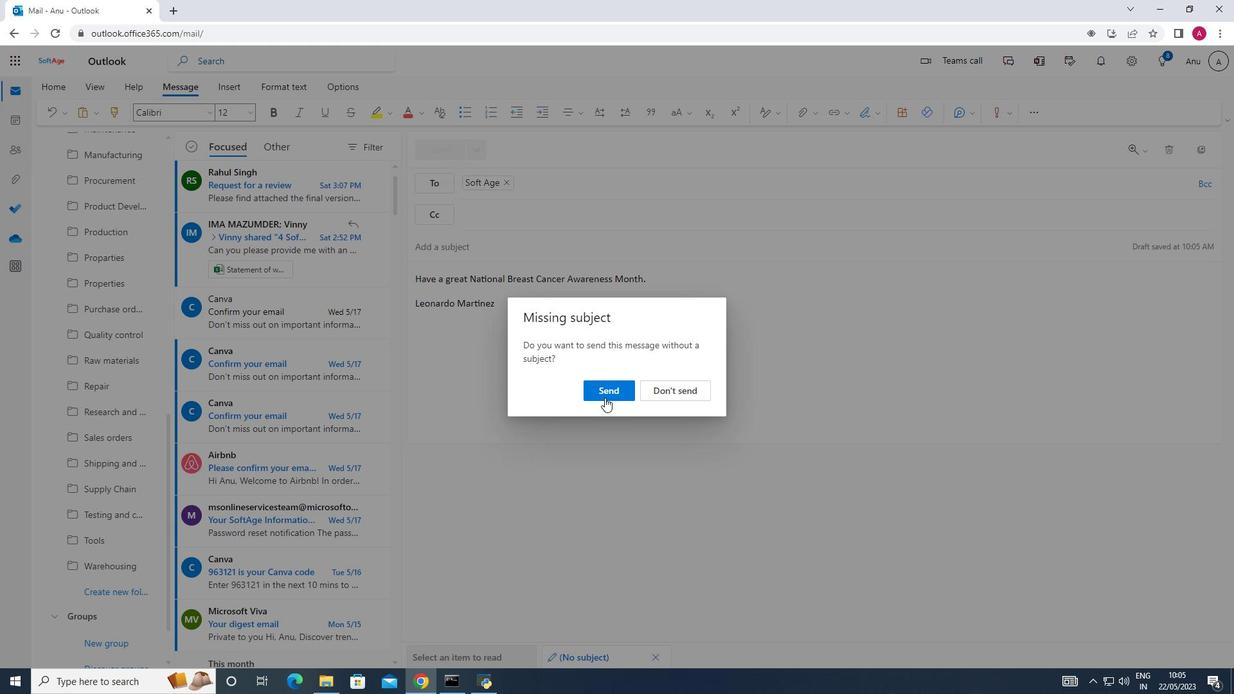 
Action: Mouse pressed left at (605, 392)
Screenshot: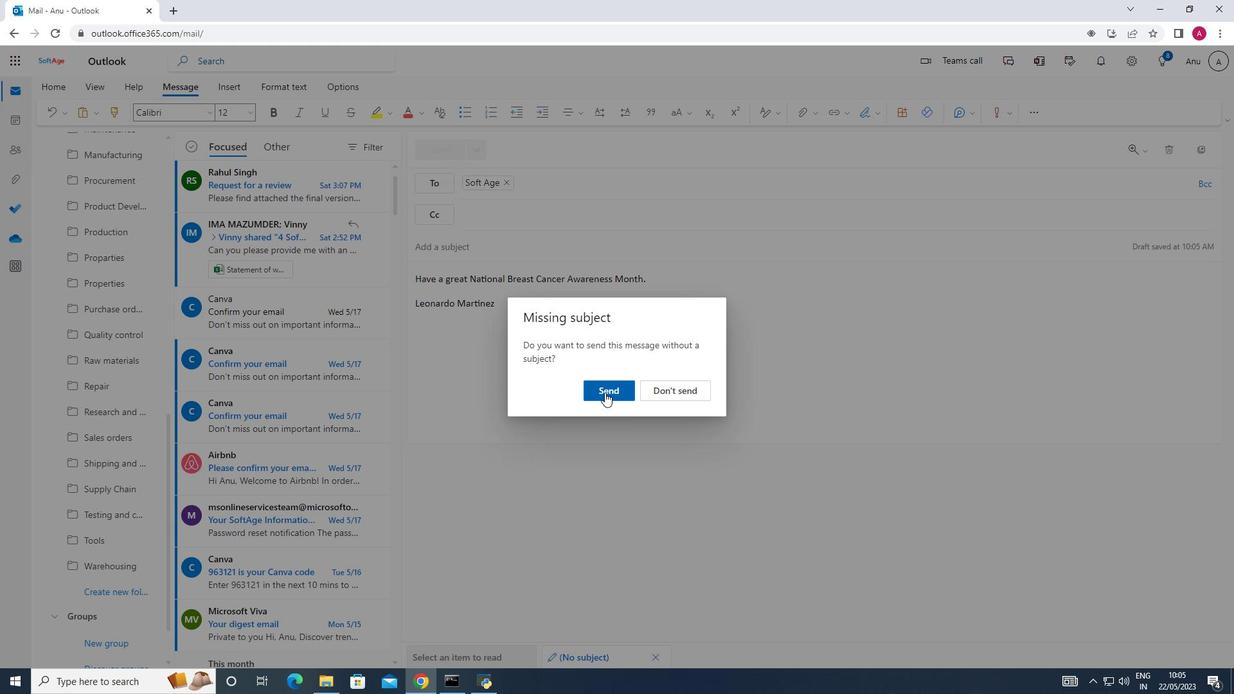 
